 Task: Apply theme modern writer in current slide.
Action: Mouse moved to (540, 113)
Screenshot: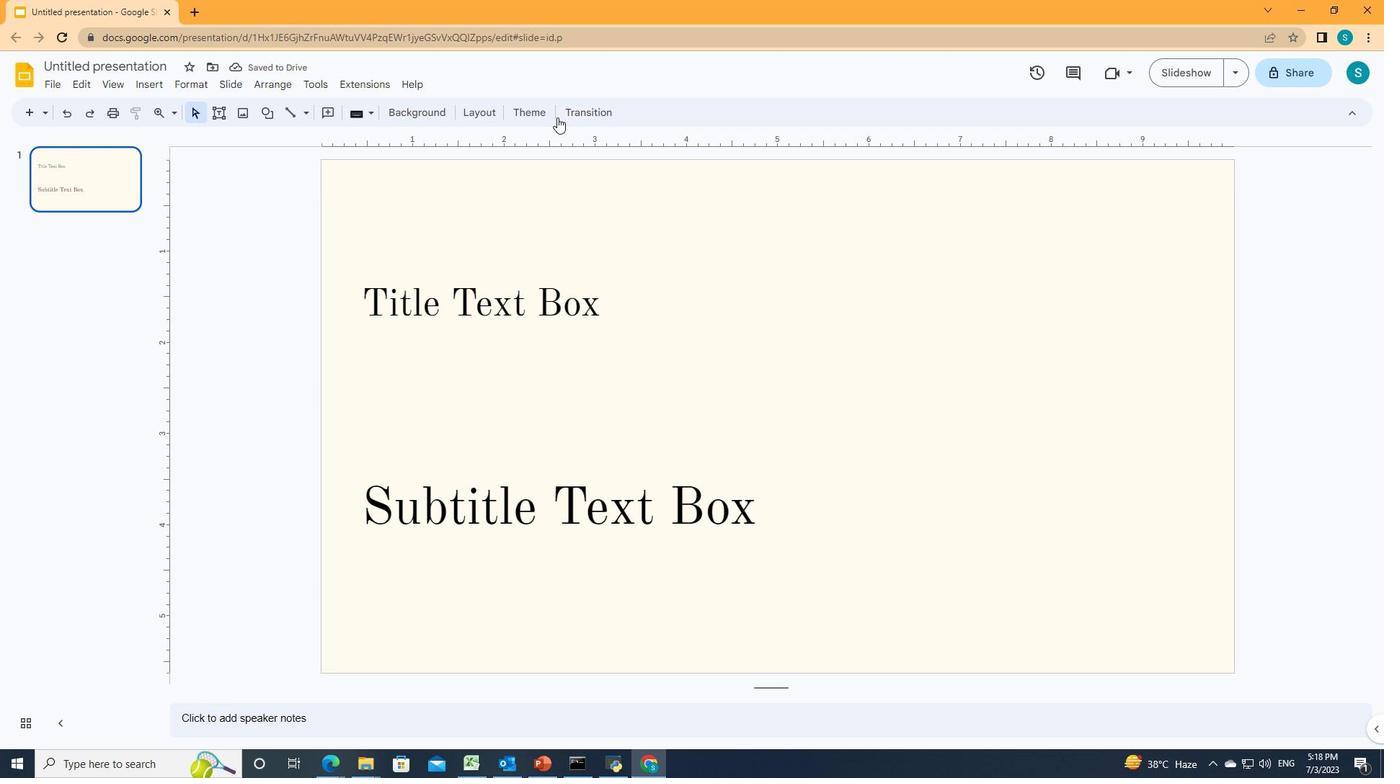 
Action: Mouse pressed left at (540, 113)
Screenshot: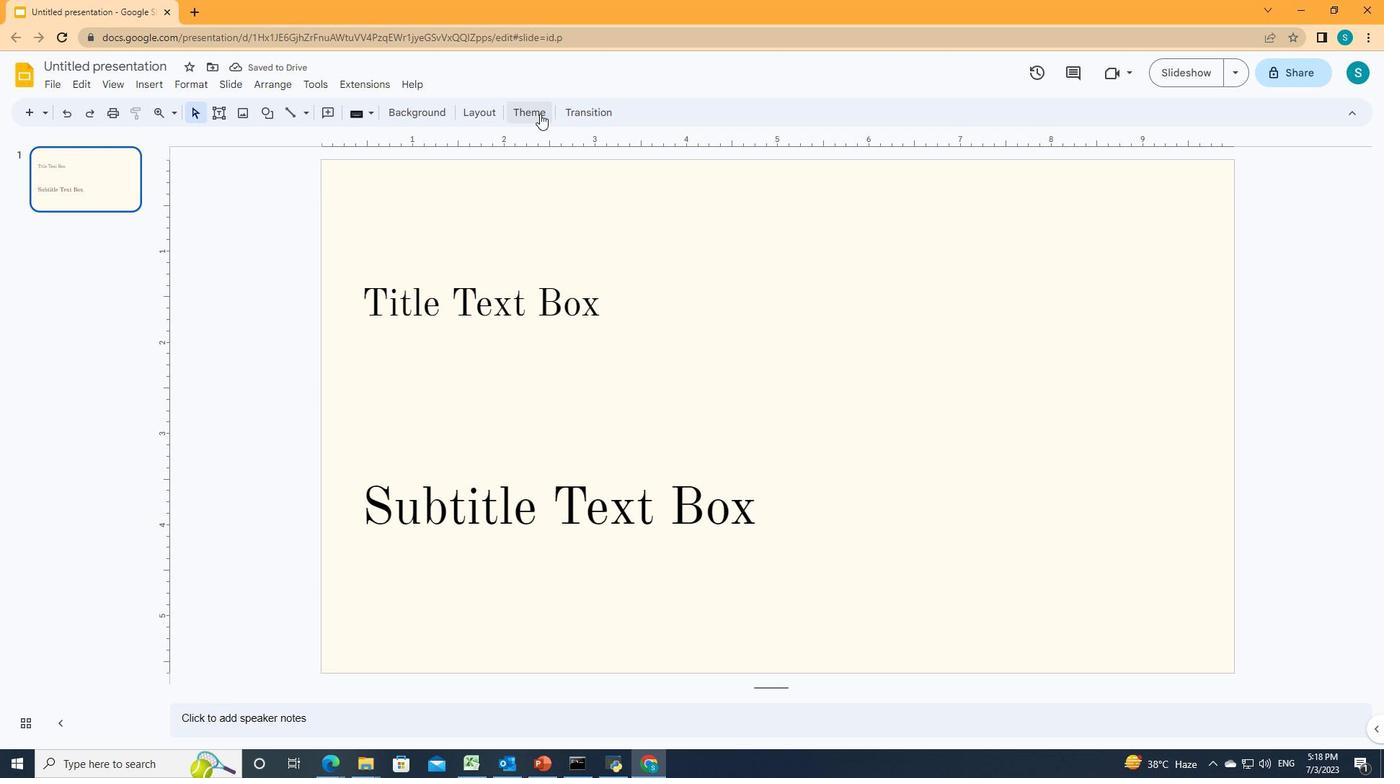 
Action: Mouse moved to (1280, 416)
Screenshot: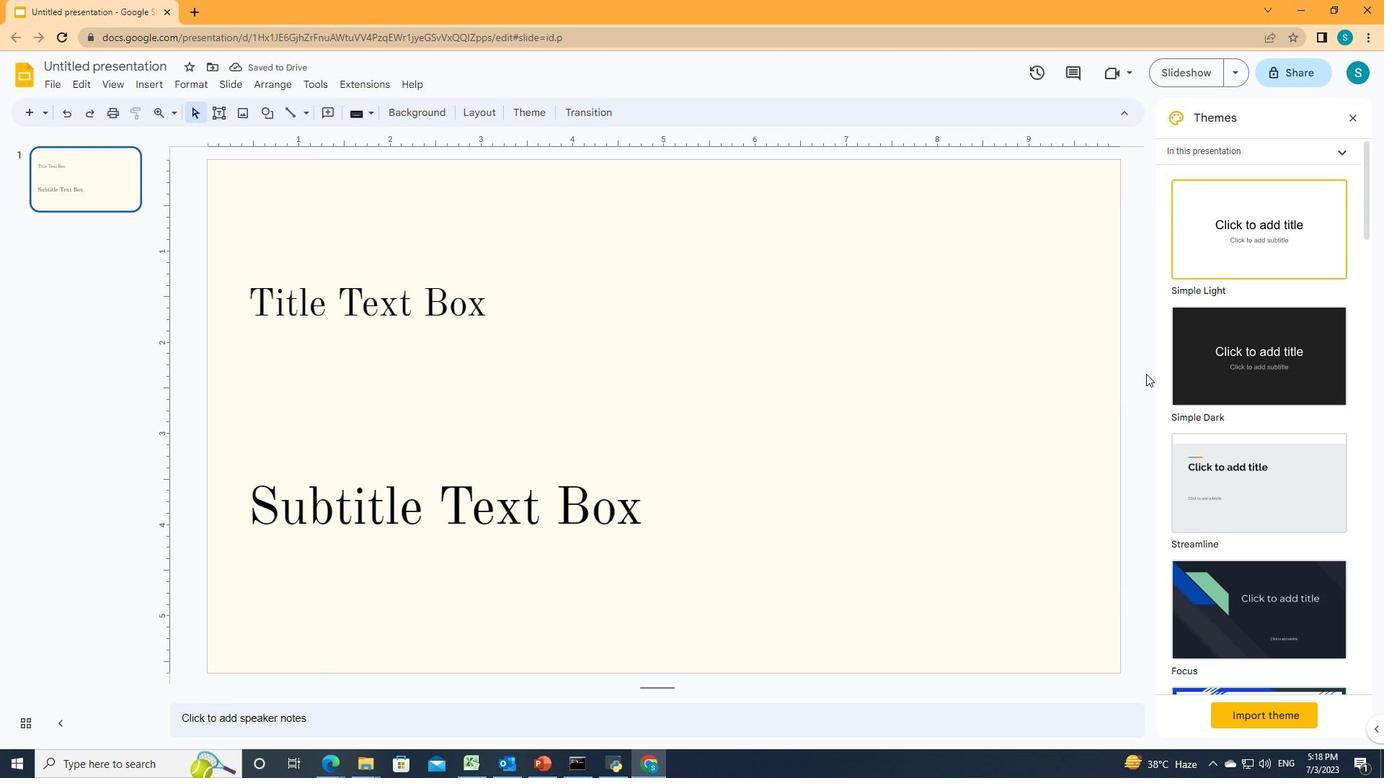 
Action: Mouse scrolled (1280, 416) with delta (0, 0)
Screenshot: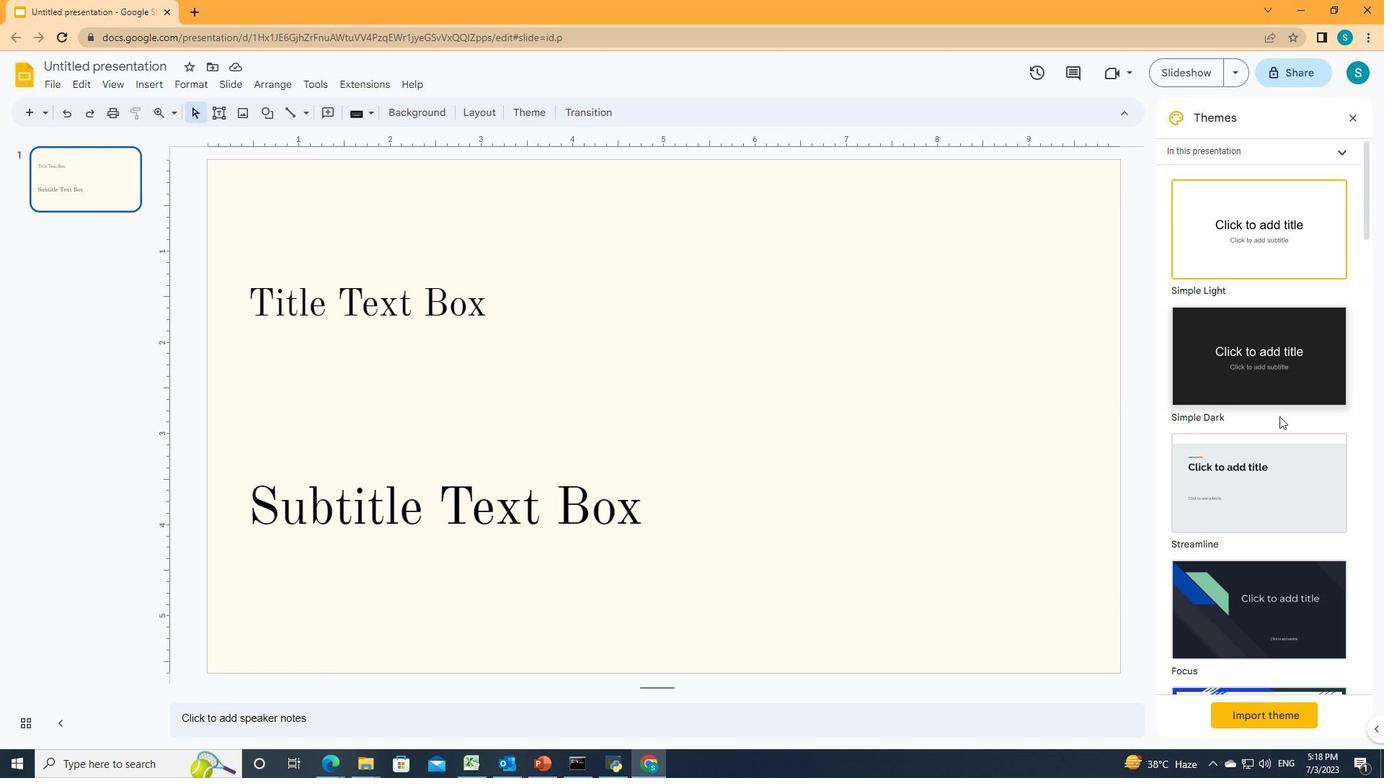 
Action: Mouse scrolled (1280, 416) with delta (0, 0)
Screenshot: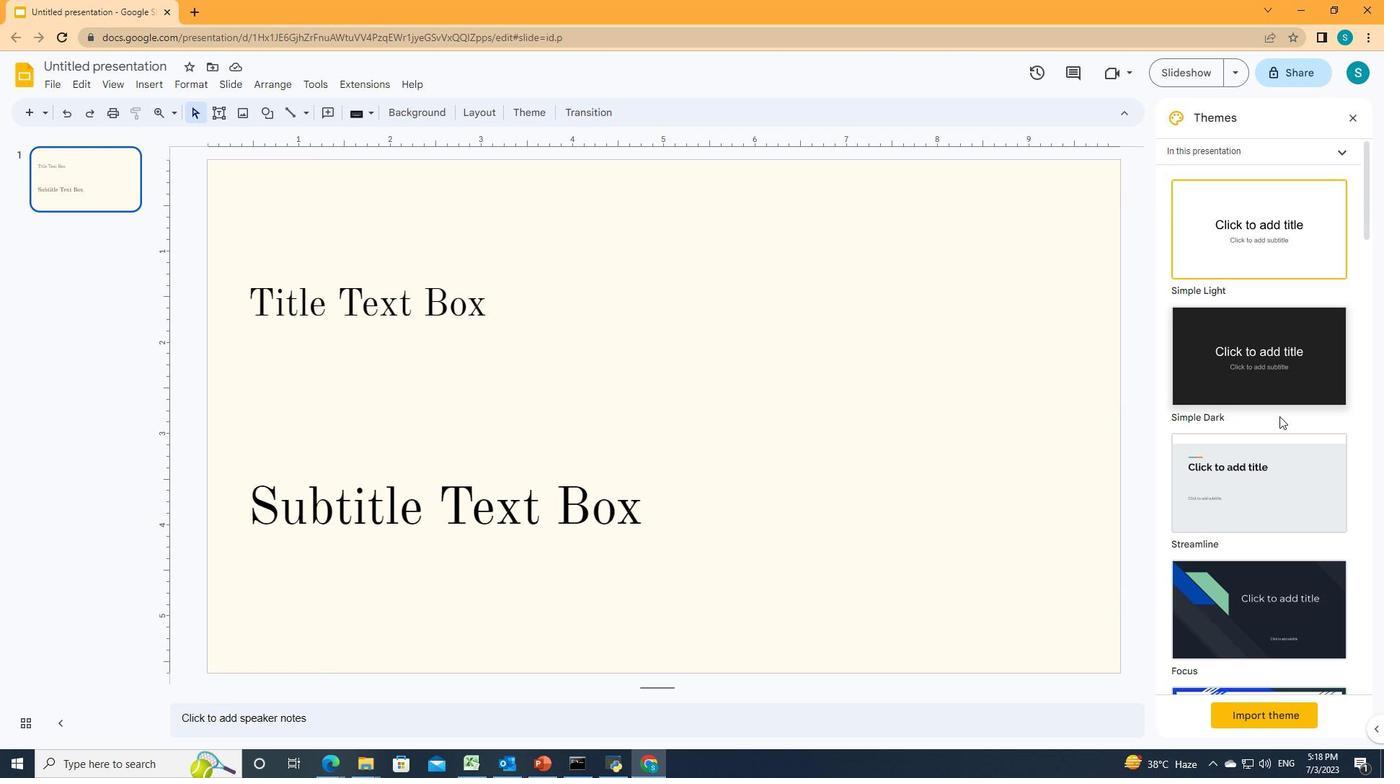 
Action: Mouse scrolled (1280, 416) with delta (0, 0)
Screenshot: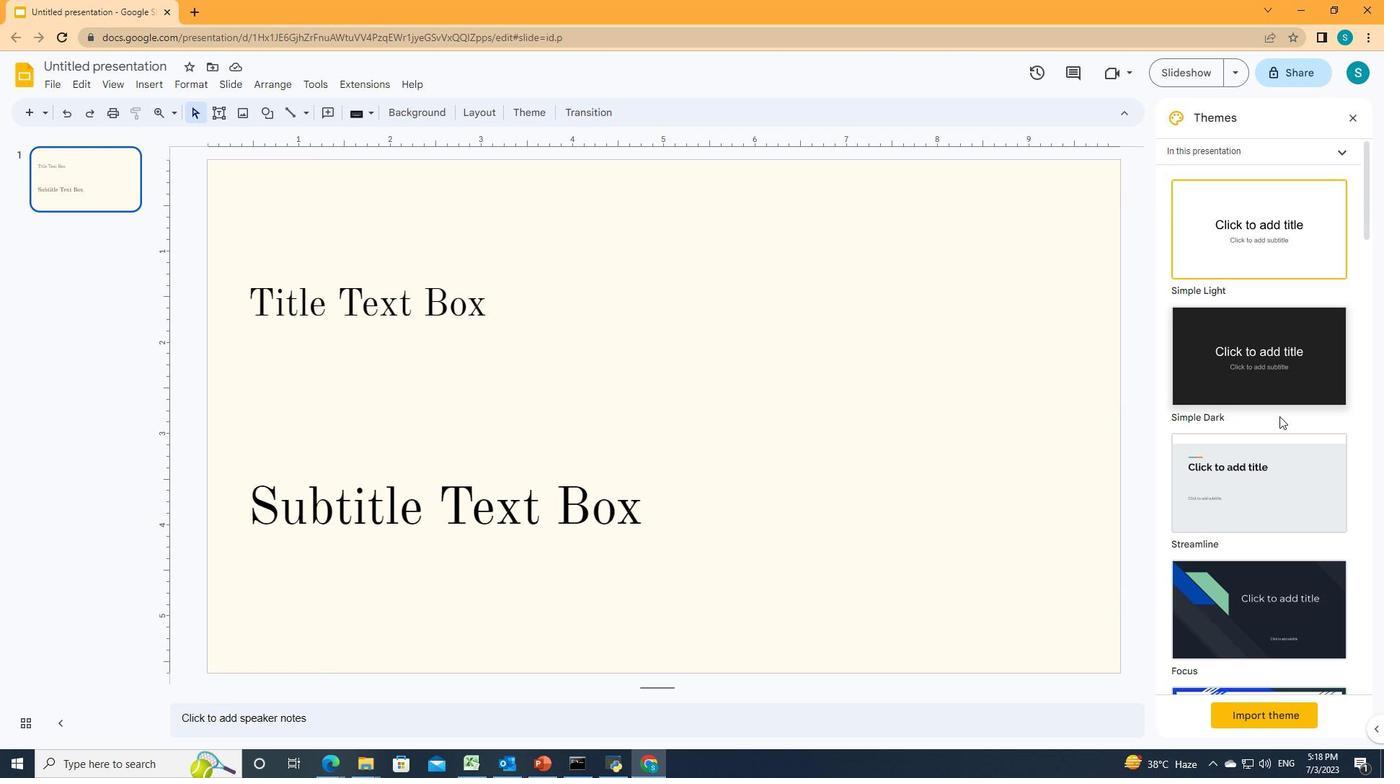 
Action: Mouse scrolled (1280, 416) with delta (0, 0)
Screenshot: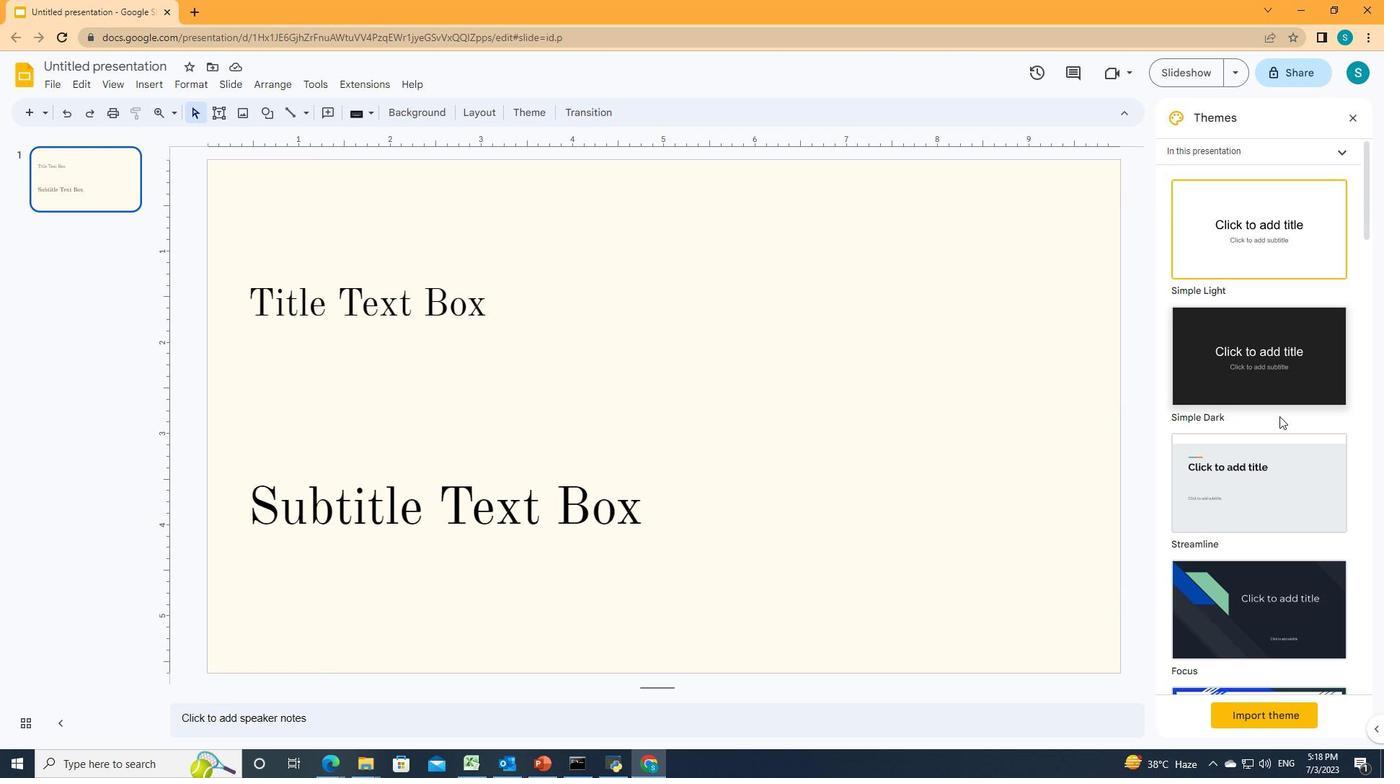 
Action: Mouse scrolled (1280, 416) with delta (0, 0)
Screenshot: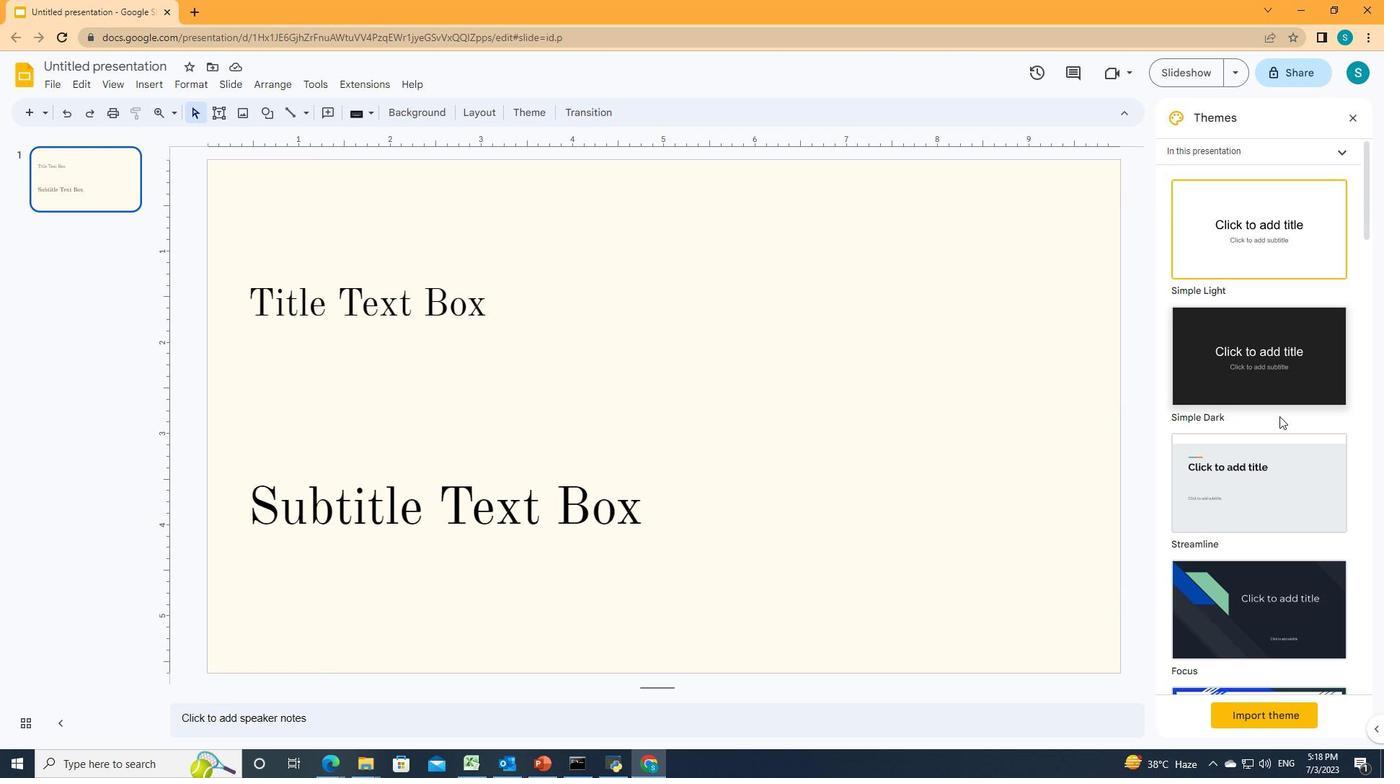 
Action: Mouse scrolled (1280, 416) with delta (0, 0)
Screenshot: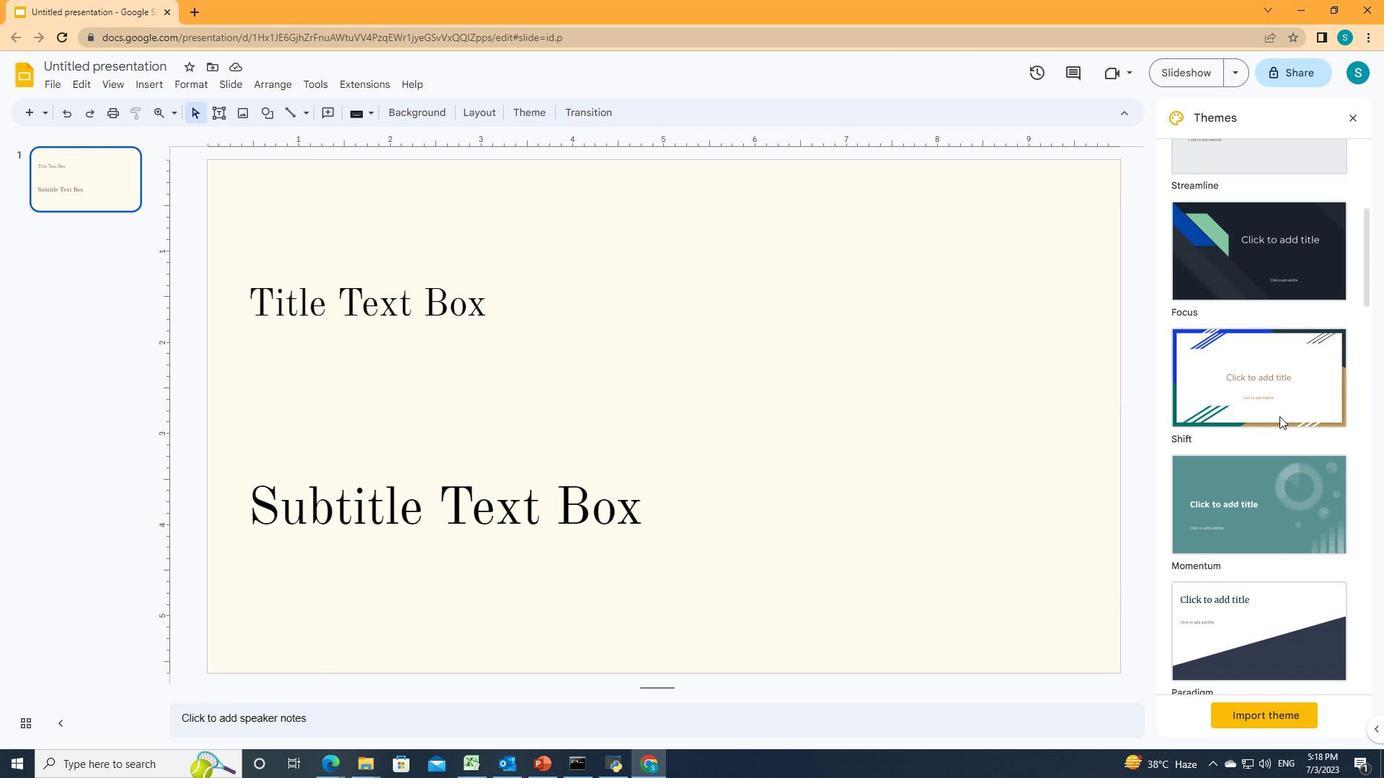 
Action: Mouse scrolled (1280, 416) with delta (0, 0)
Screenshot: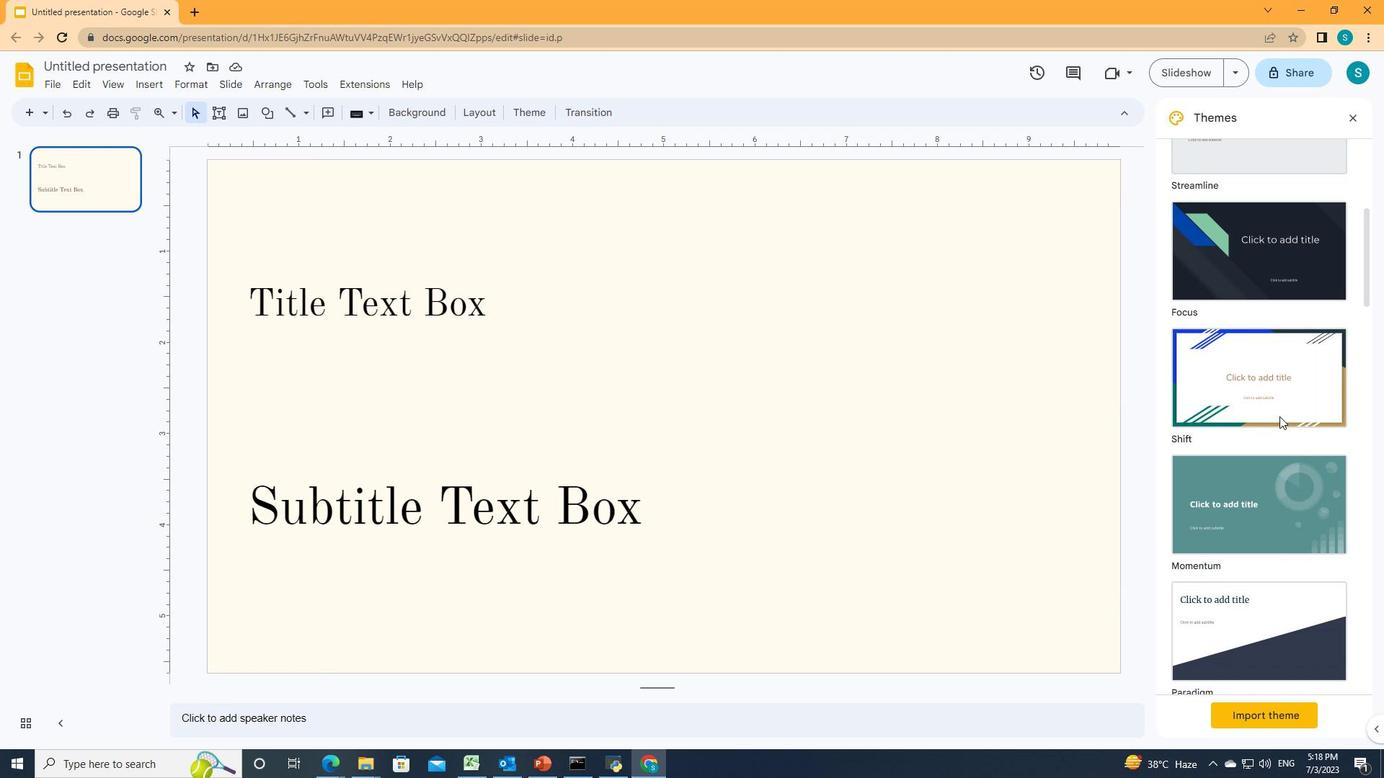 
Action: Mouse scrolled (1280, 416) with delta (0, 0)
Screenshot: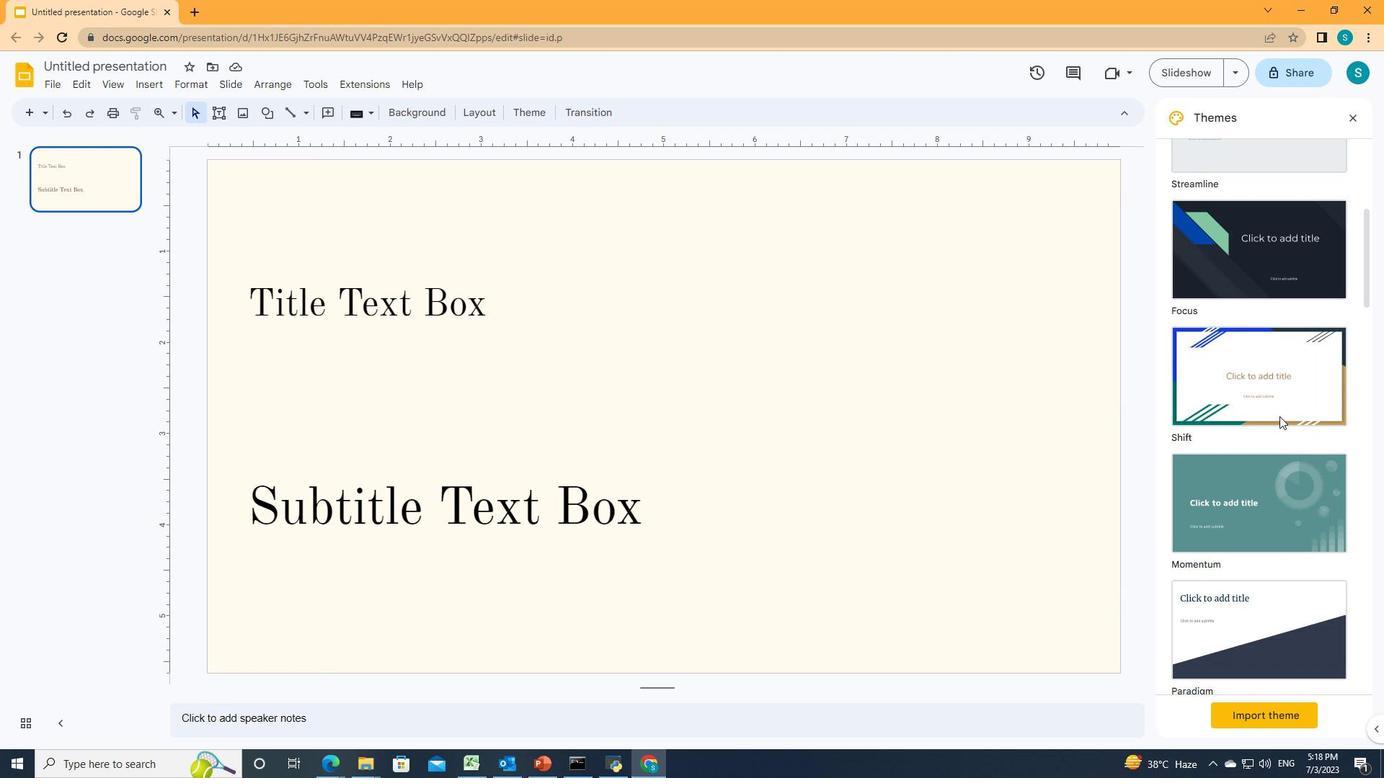 
Action: Mouse scrolled (1280, 416) with delta (0, 0)
Screenshot: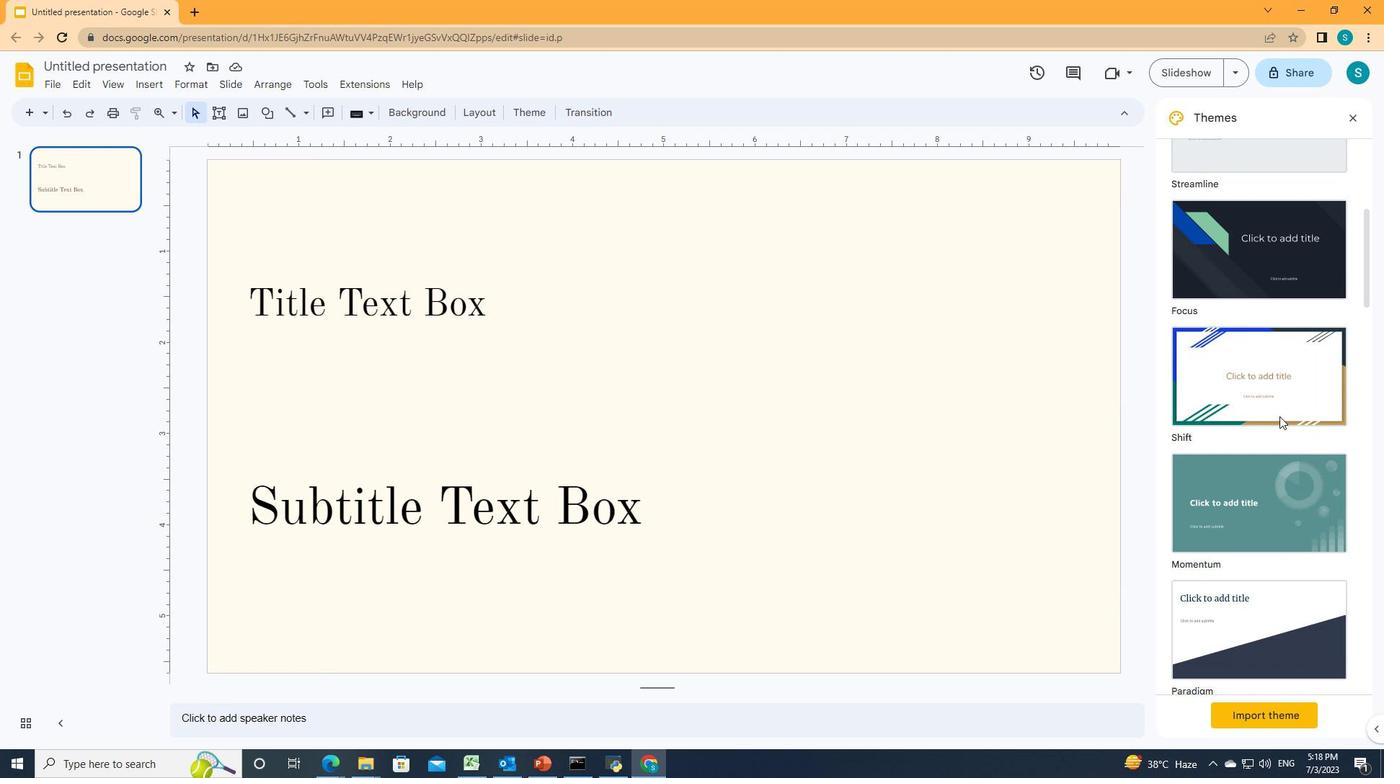 
Action: Mouse scrolled (1280, 416) with delta (0, 0)
Screenshot: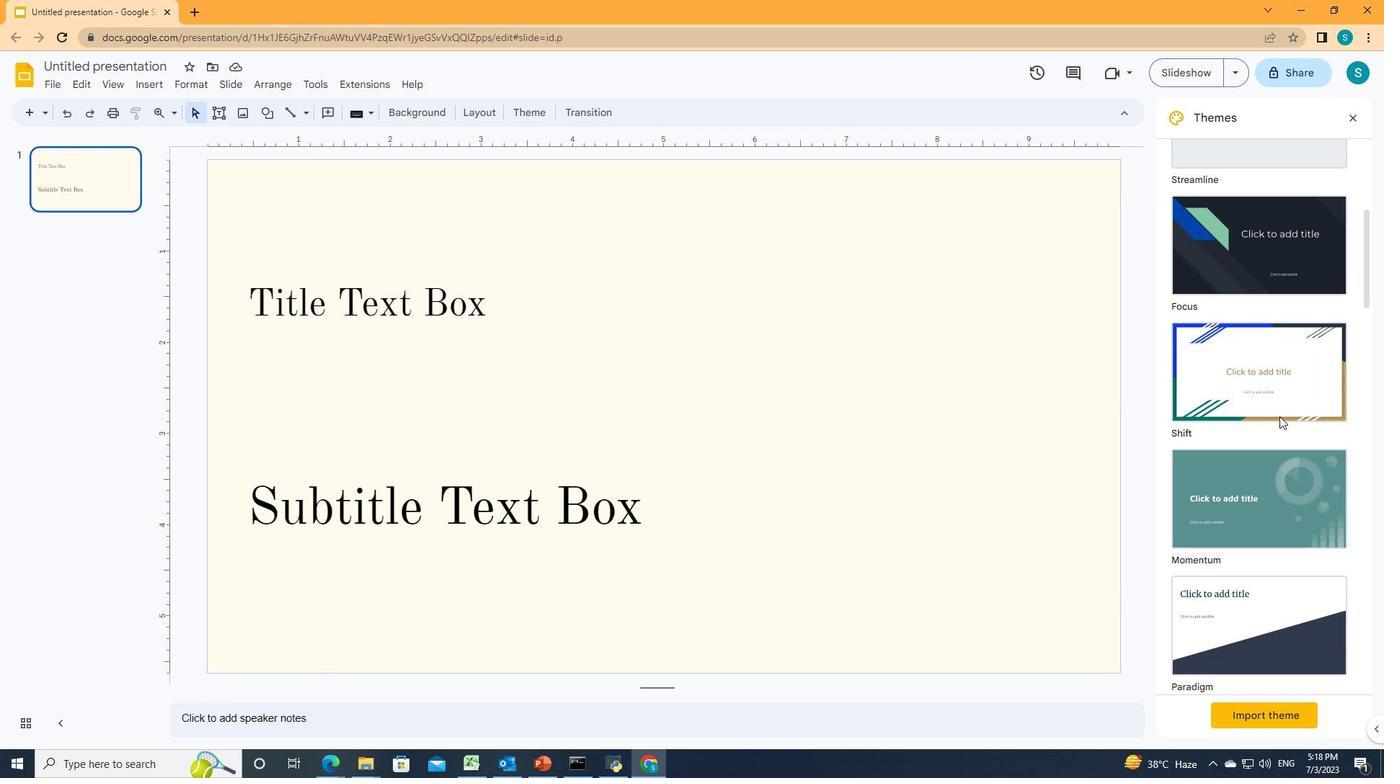 
Action: Mouse scrolled (1280, 416) with delta (0, 0)
Screenshot: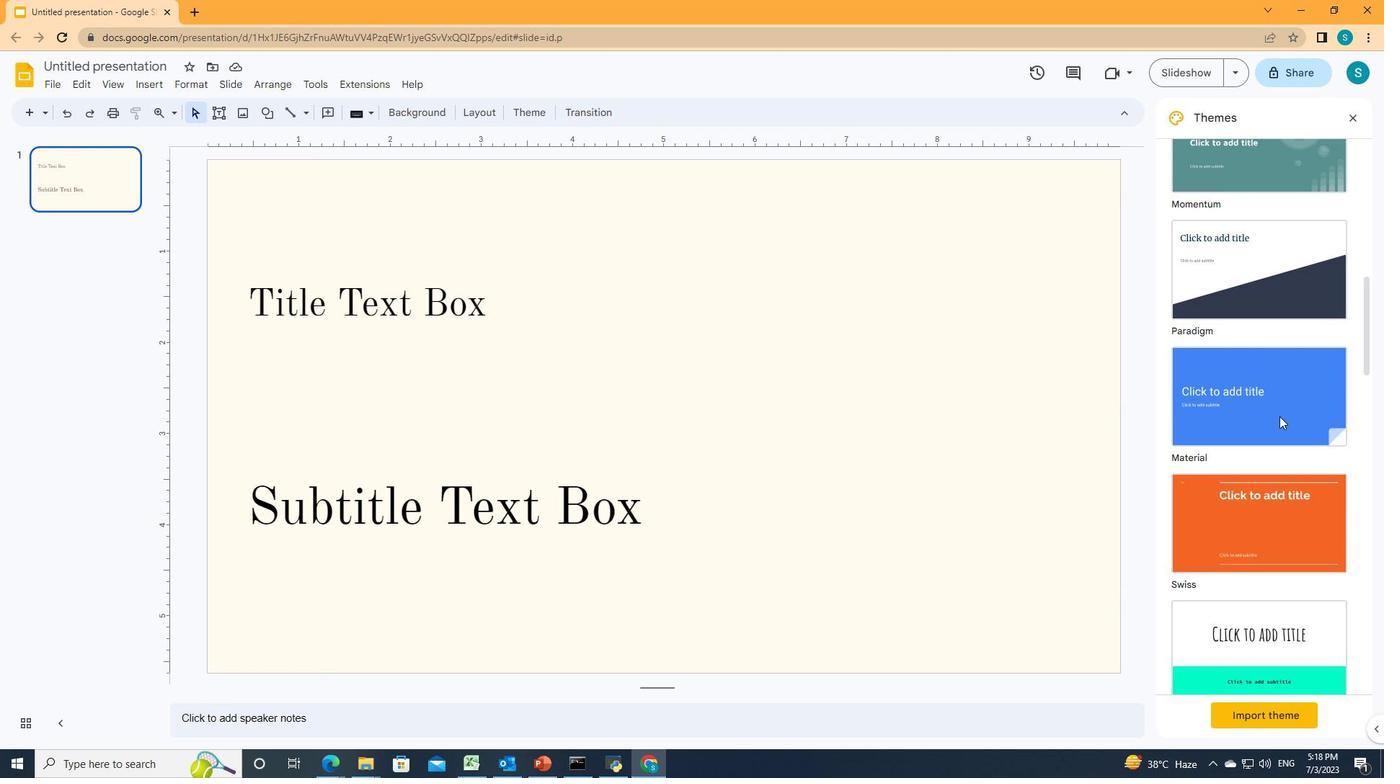 
Action: Mouse scrolled (1280, 416) with delta (0, 0)
Screenshot: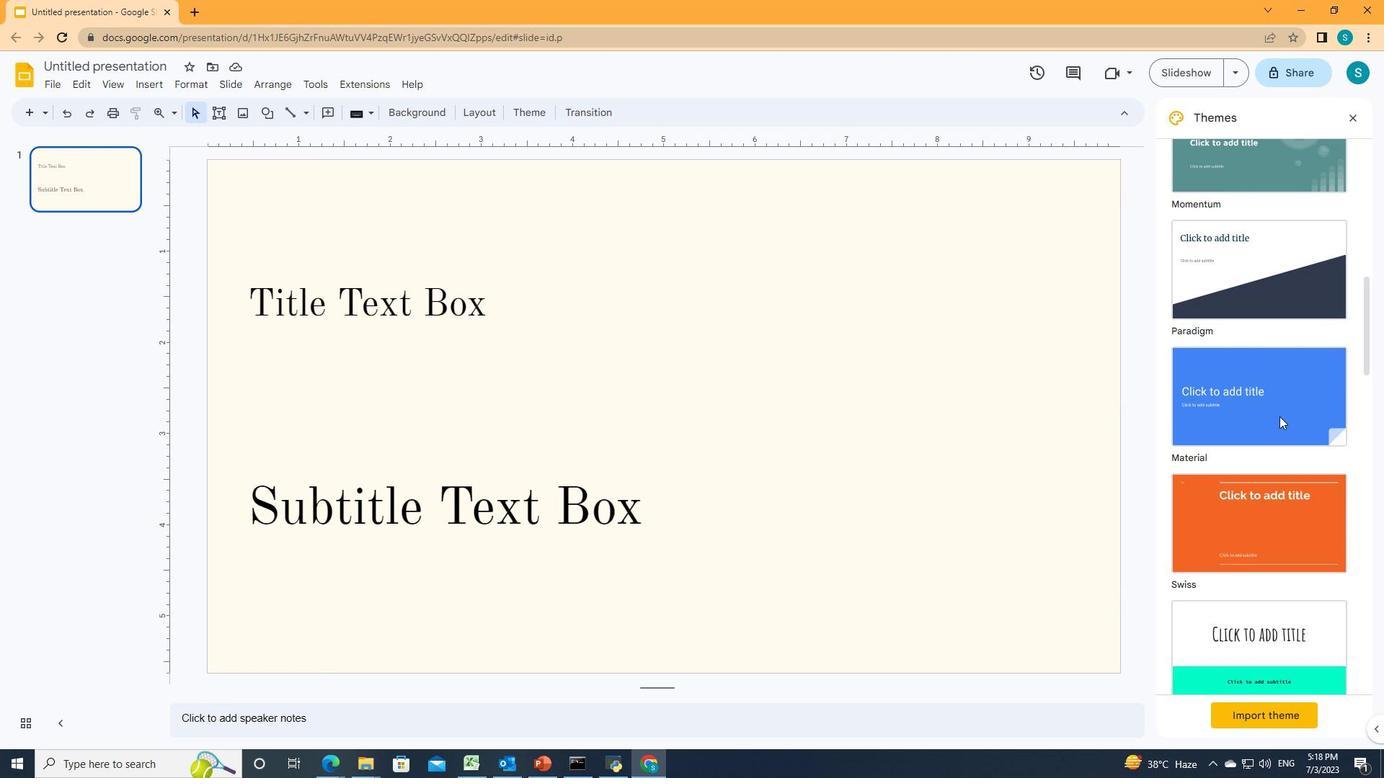 
Action: Mouse scrolled (1280, 416) with delta (0, 0)
Screenshot: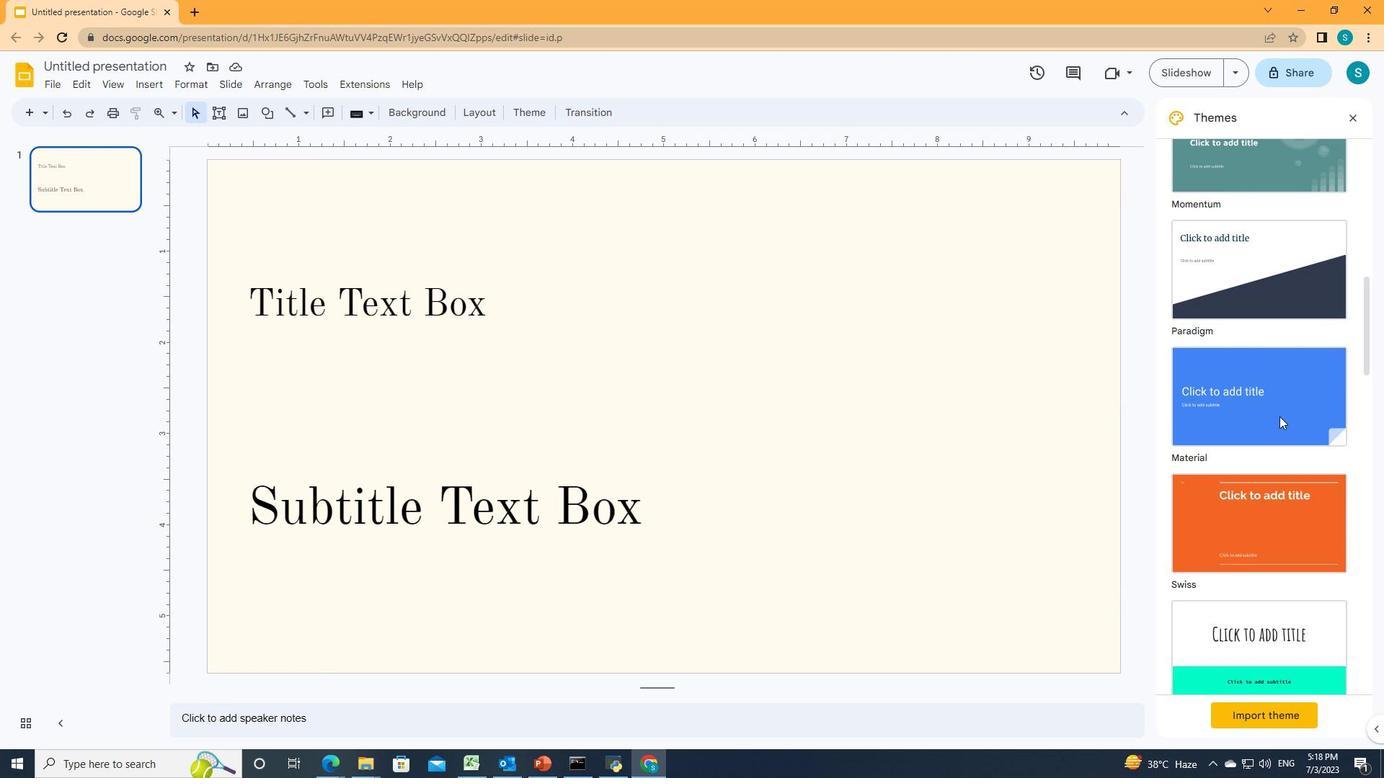 
Action: Mouse scrolled (1280, 416) with delta (0, 0)
Screenshot: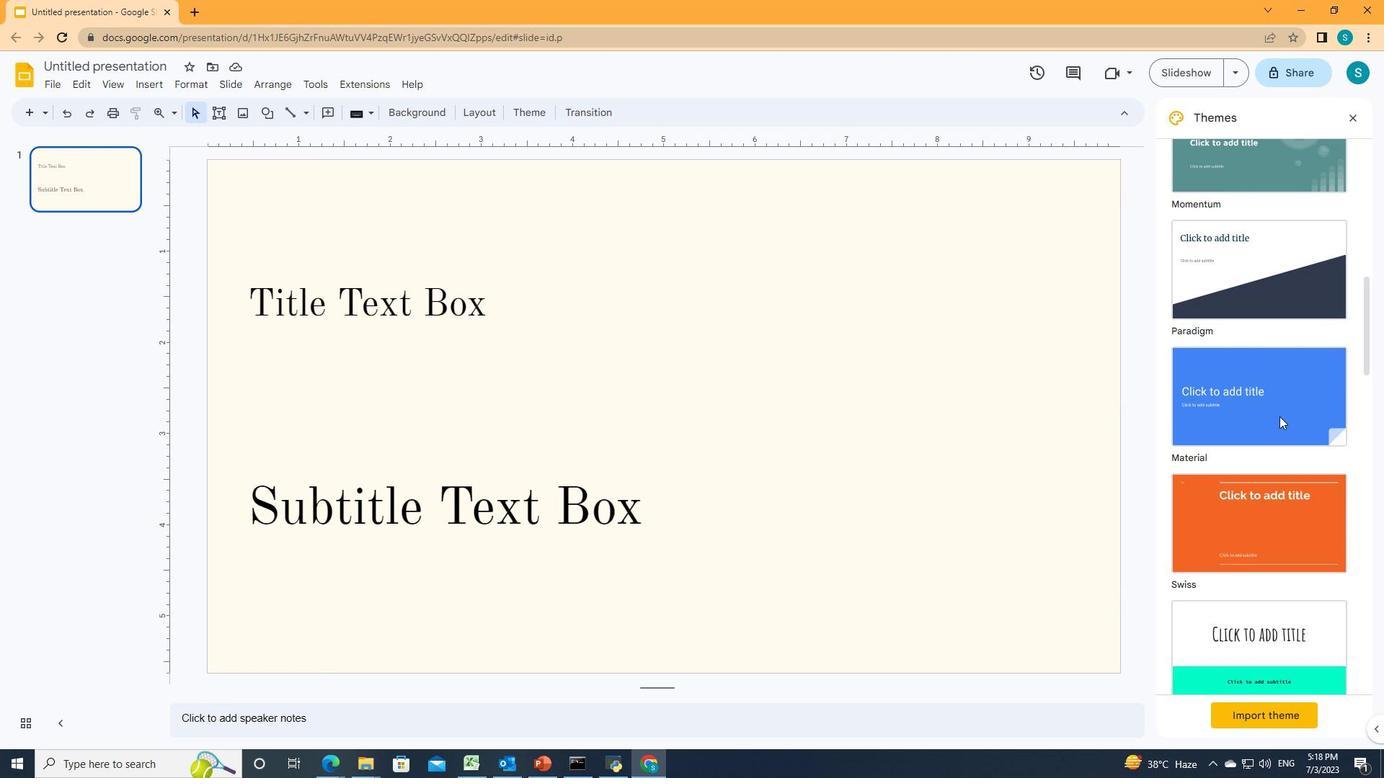 
Action: Mouse scrolled (1280, 416) with delta (0, 0)
Screenshot: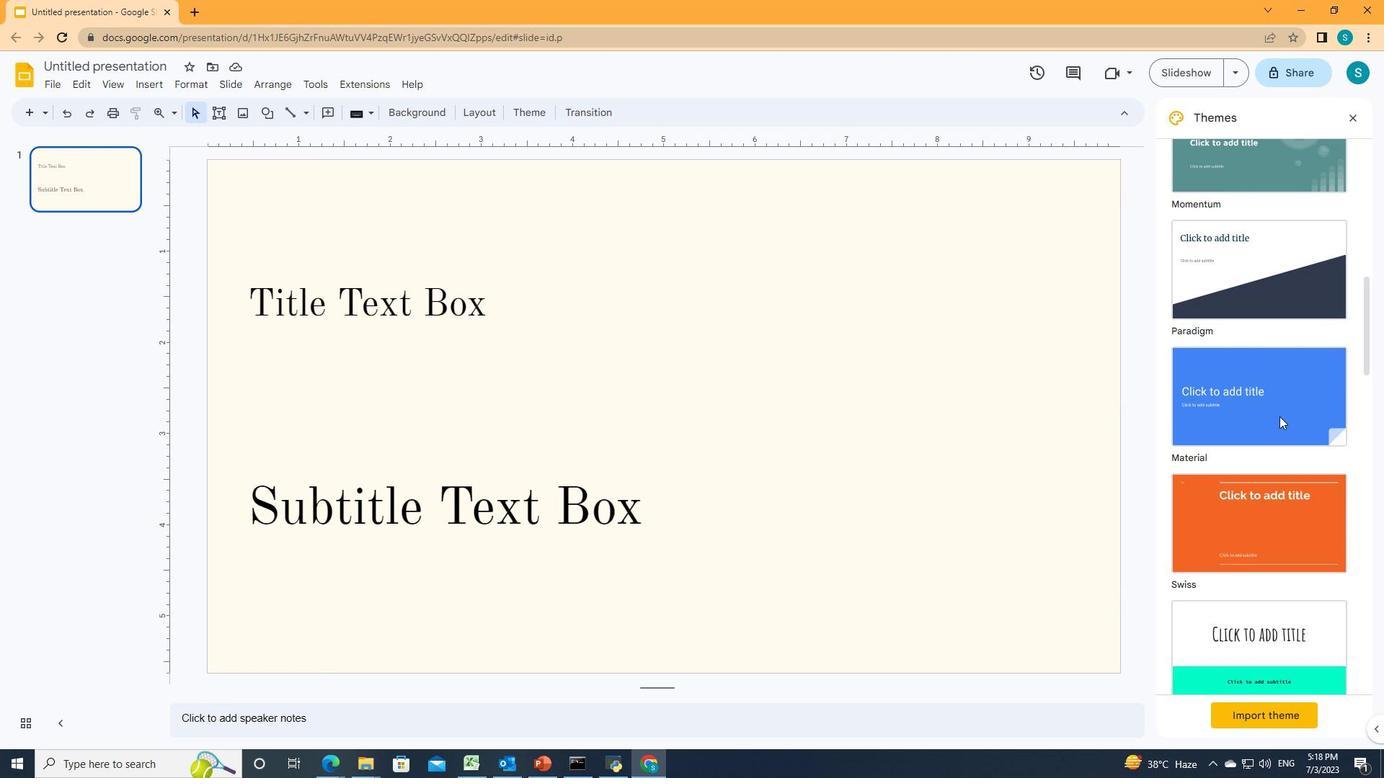 
Action: Mouse scrolled (1280, 416) with delta (0, 0)
Screenshot: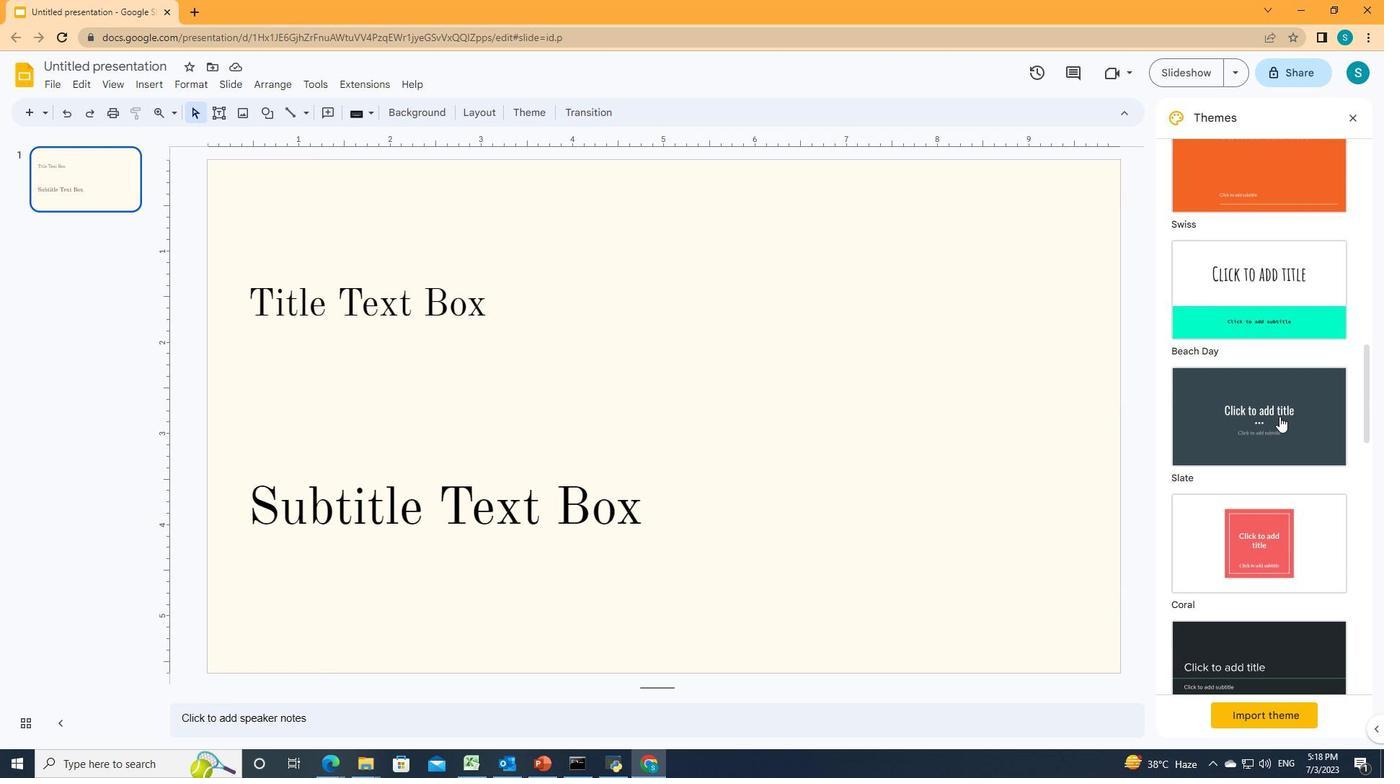 
Action: Mouse scrolled (1280, 416) with delta (0, 0)
Screenshot: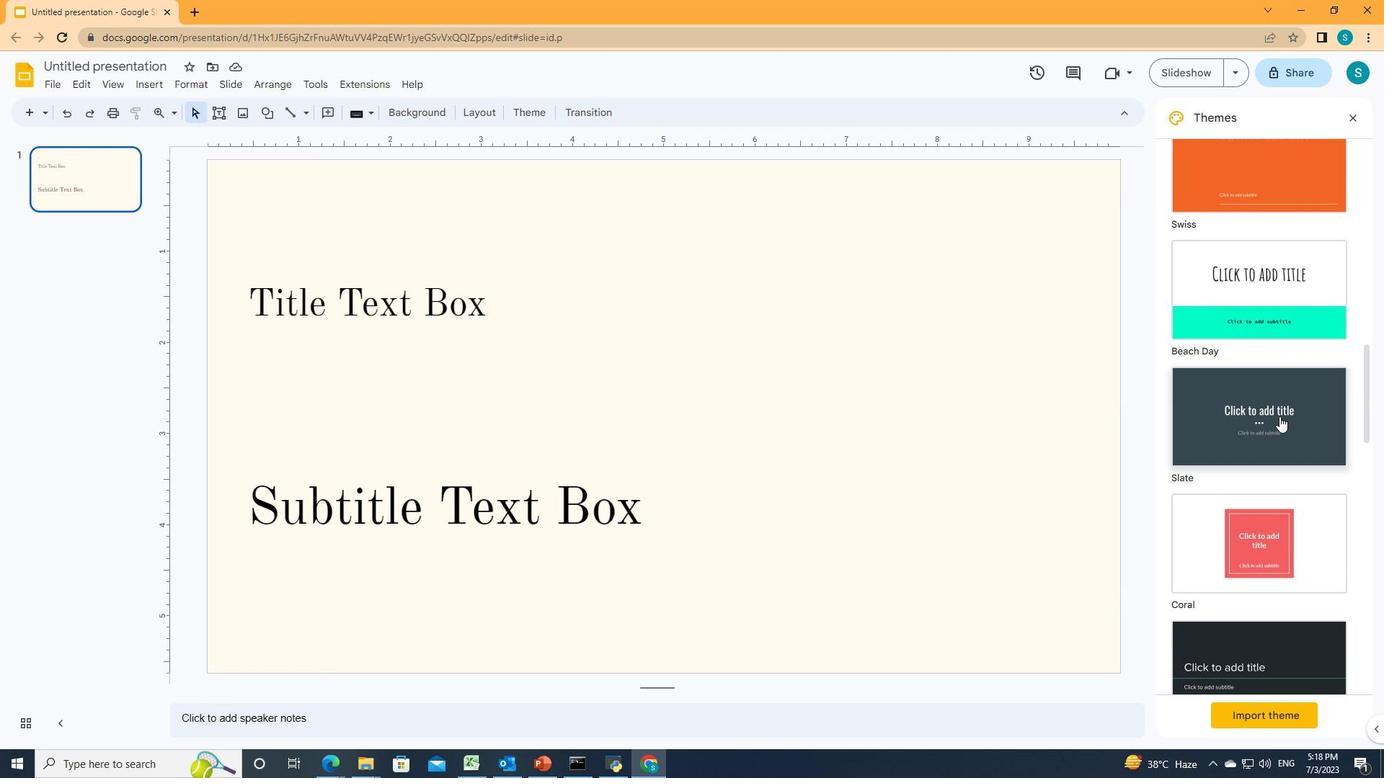 
Action: Mouse scrolled (1280, 416) with delta (0, 0)
Screenshot: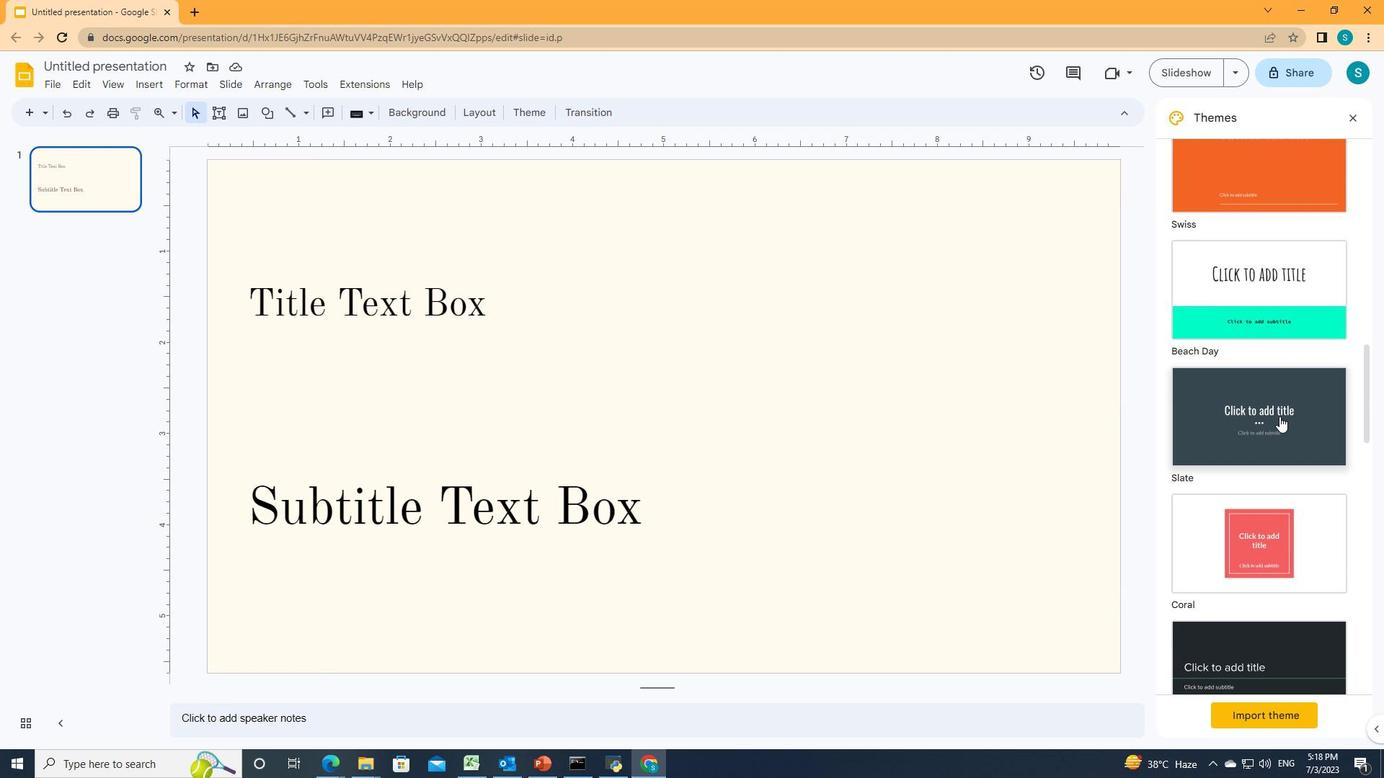 
Action: Mouse scrolled (1280, 416) with delta (0, 0)
Screenshot: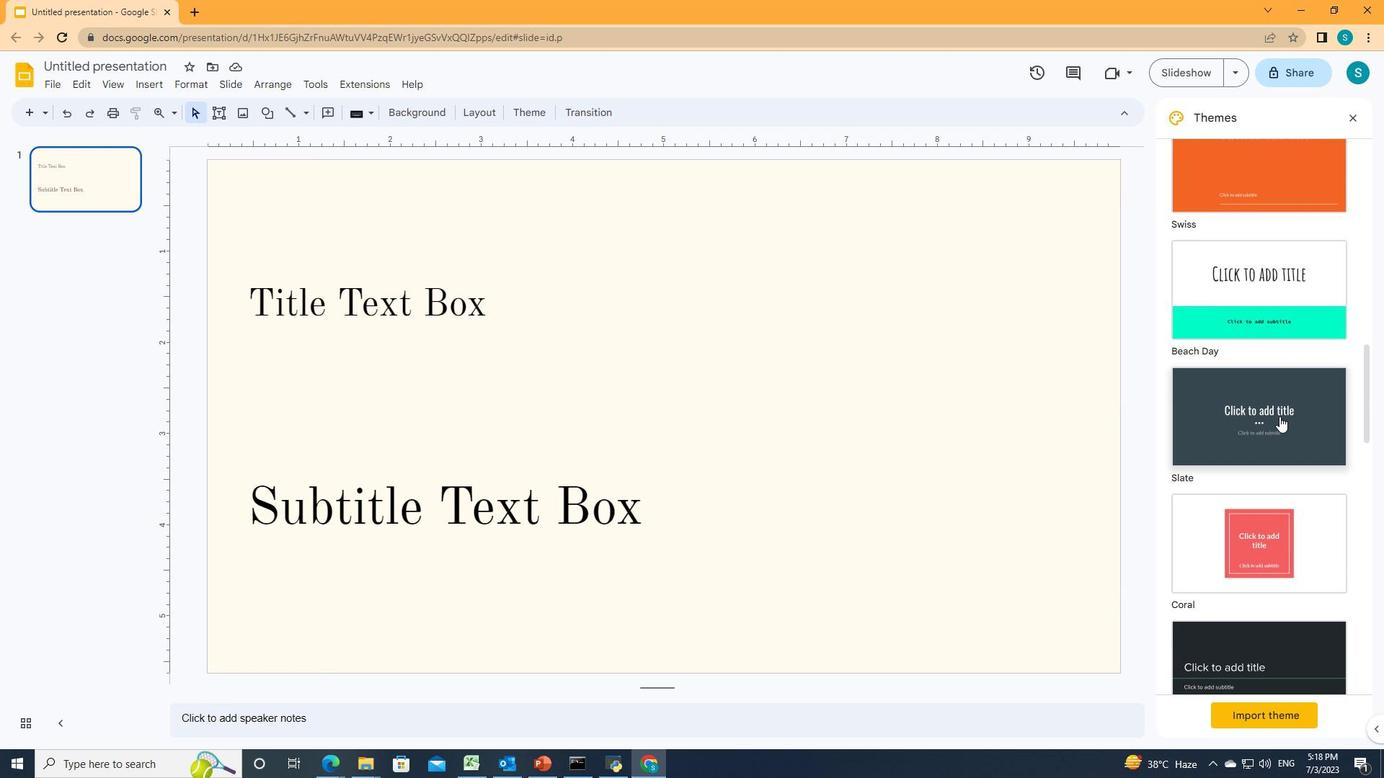 
Action: Mouse scrolled (1280, 416) with delta (0, 0)
Screenshot: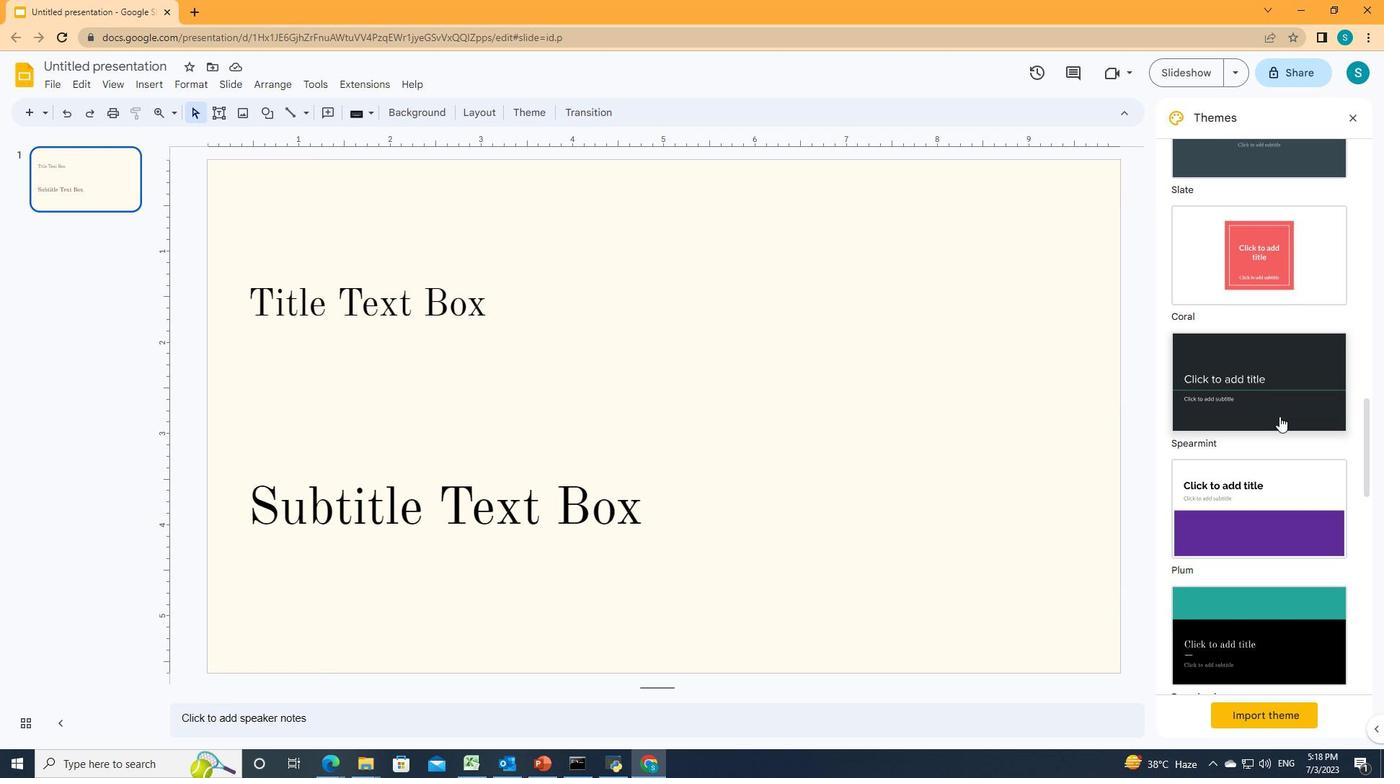 
Action: Mouse scrolled (1280, 416) with delta (0, 0)
Screenshot: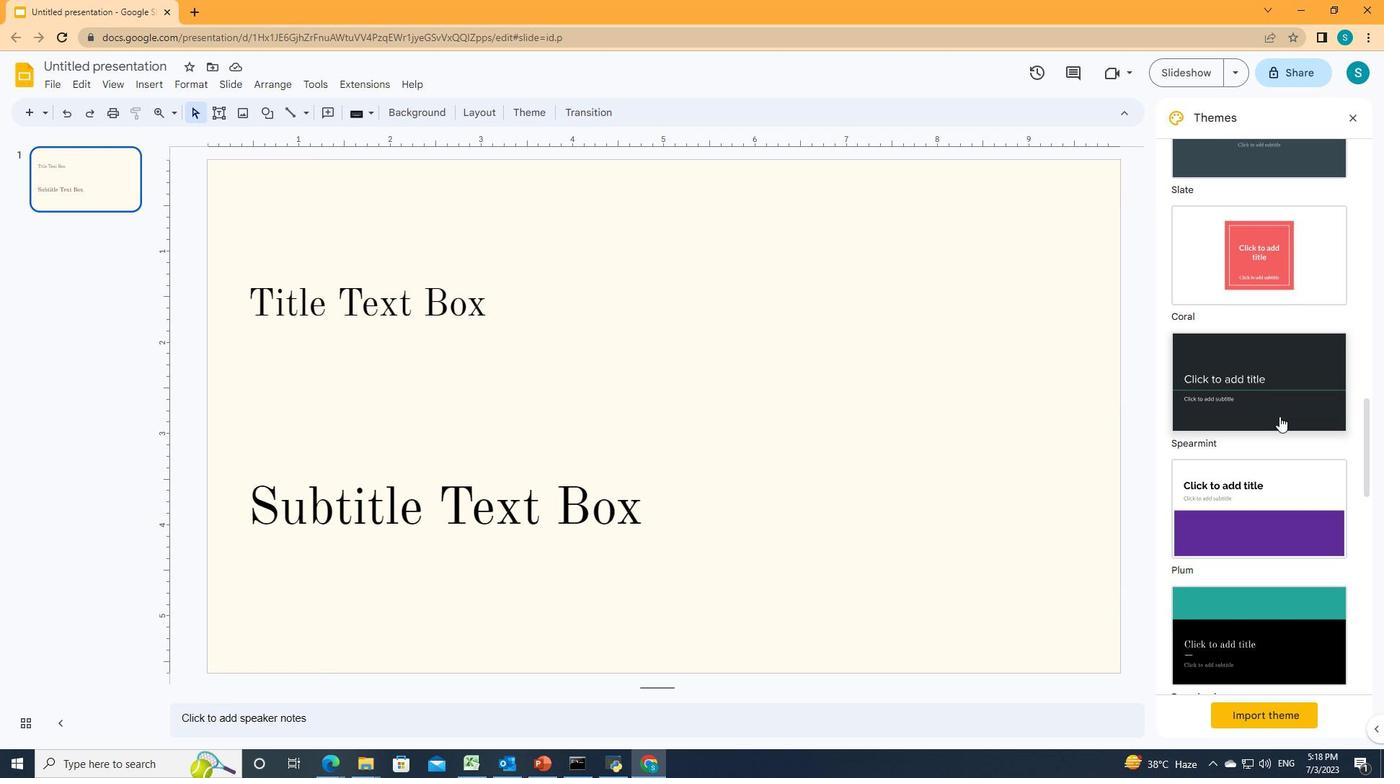 
Action: Mouse scrolled (1280, 416) with delta (0, 0)
Screenshot: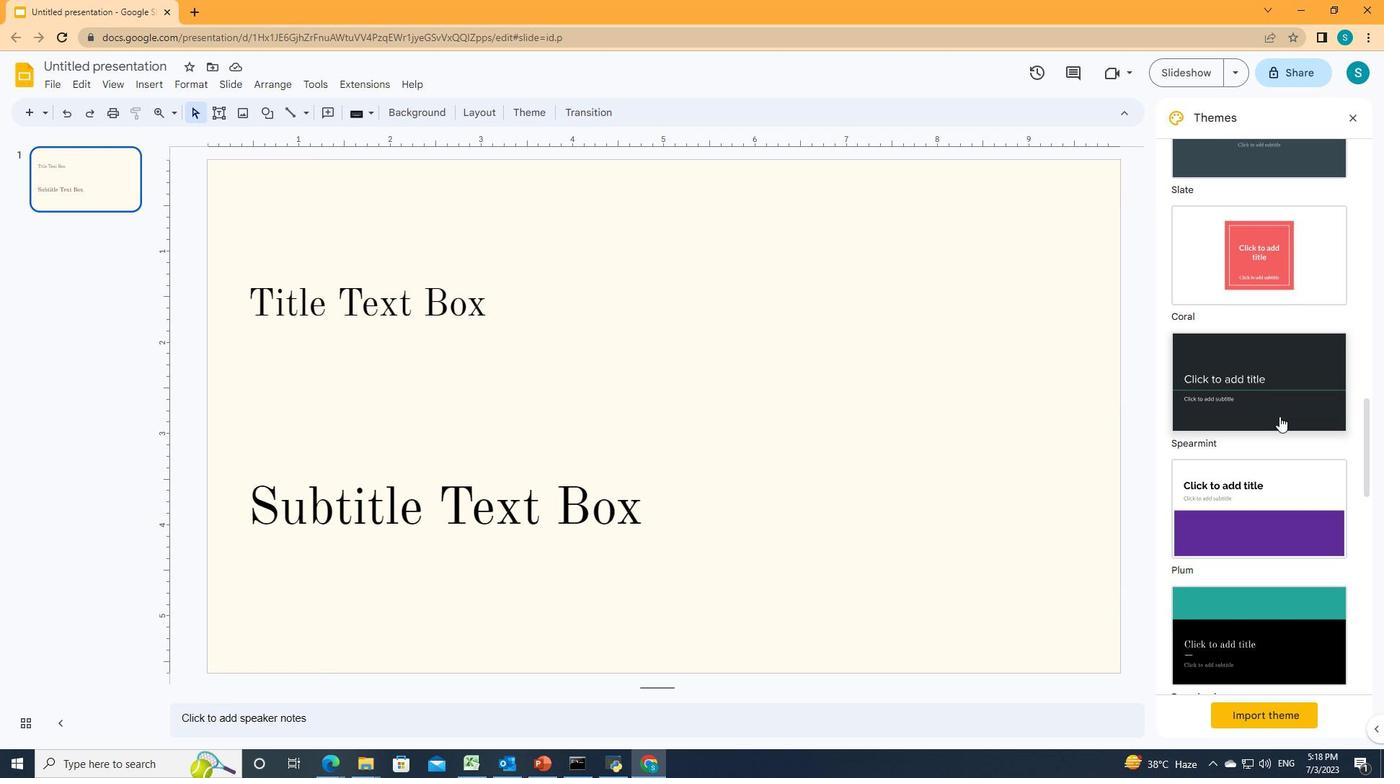 
Action: Mouse scrolled (1280, 416) with delta (0, 0)
Screenshot: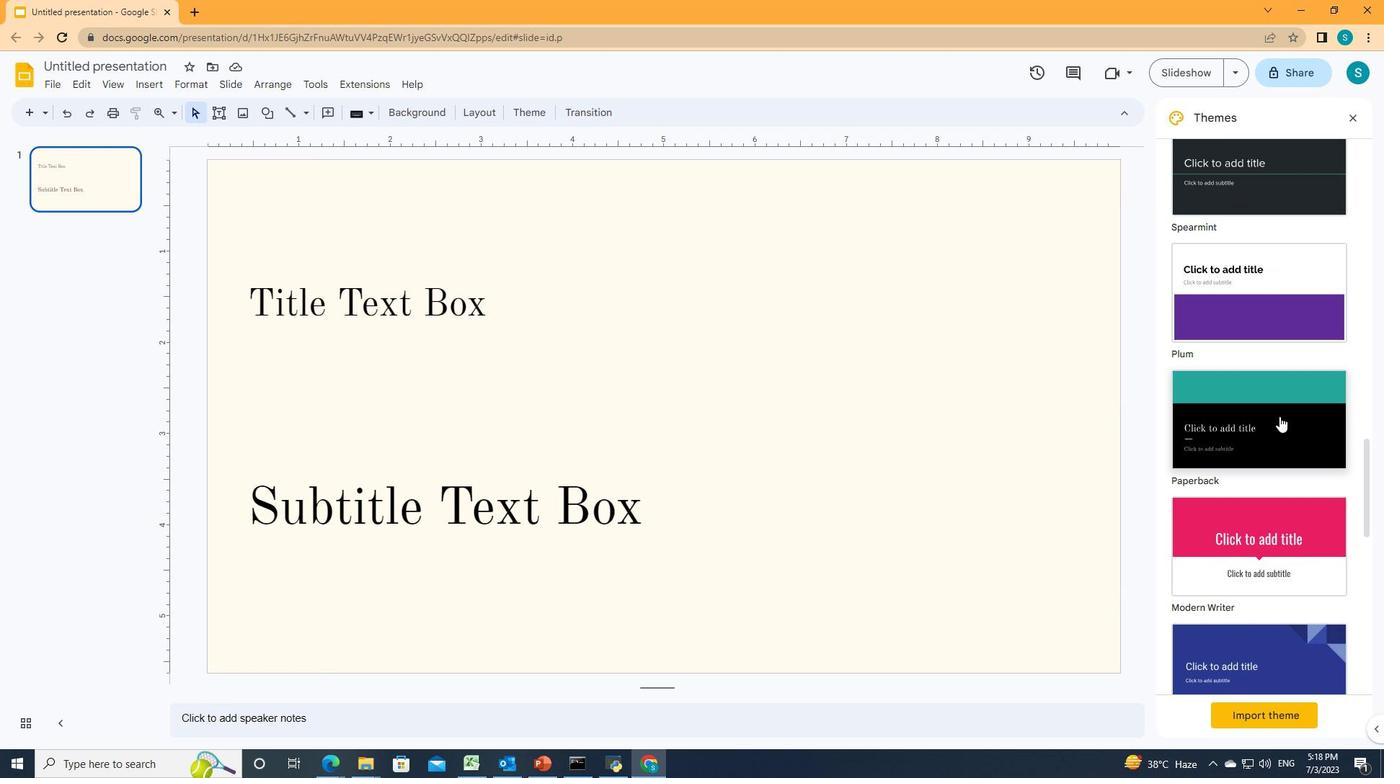 
Action: Mouse scrolled (1280, 416) with delta (0, 0)
Screenshot: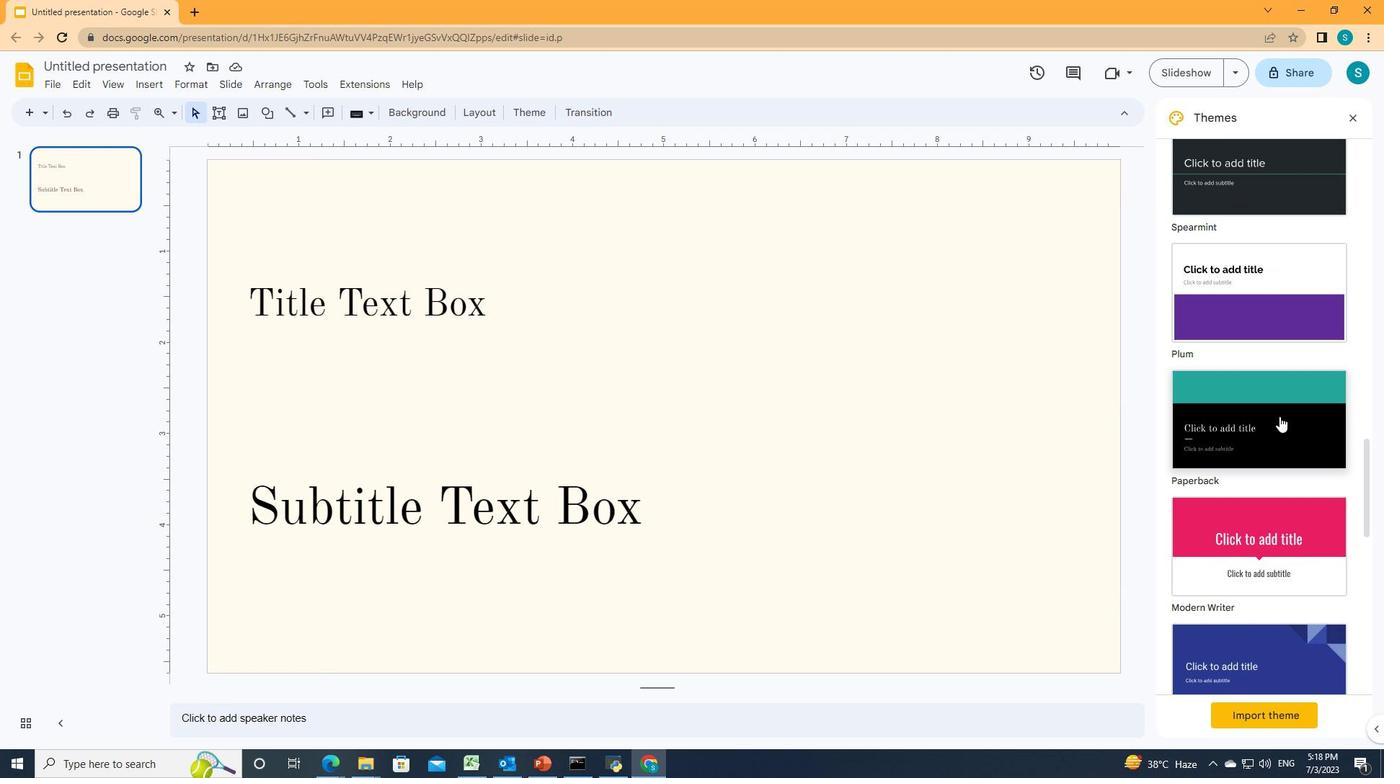 
Action: Mouse moved to (1267, 403)
Screenshot: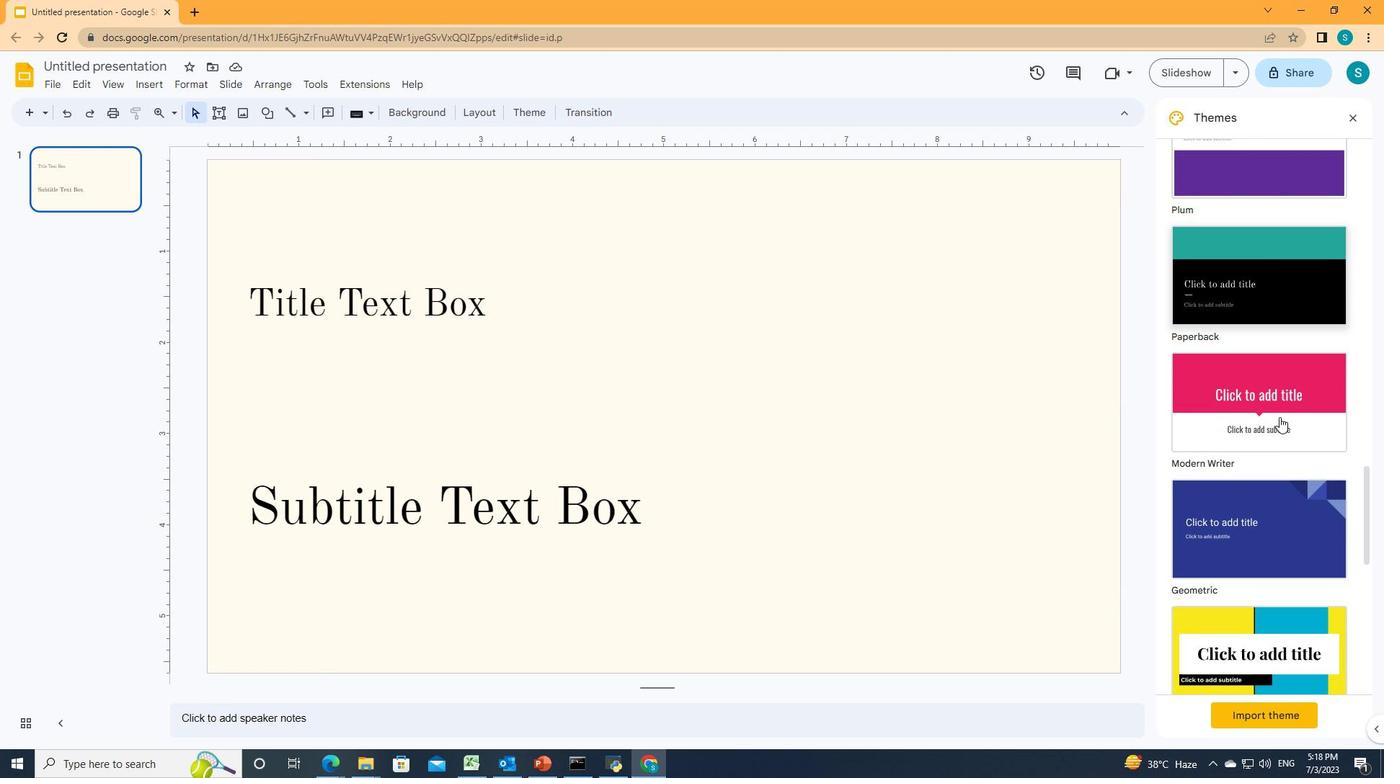 
Action: Mouse pressed left at (1267, 403)
Screenshot: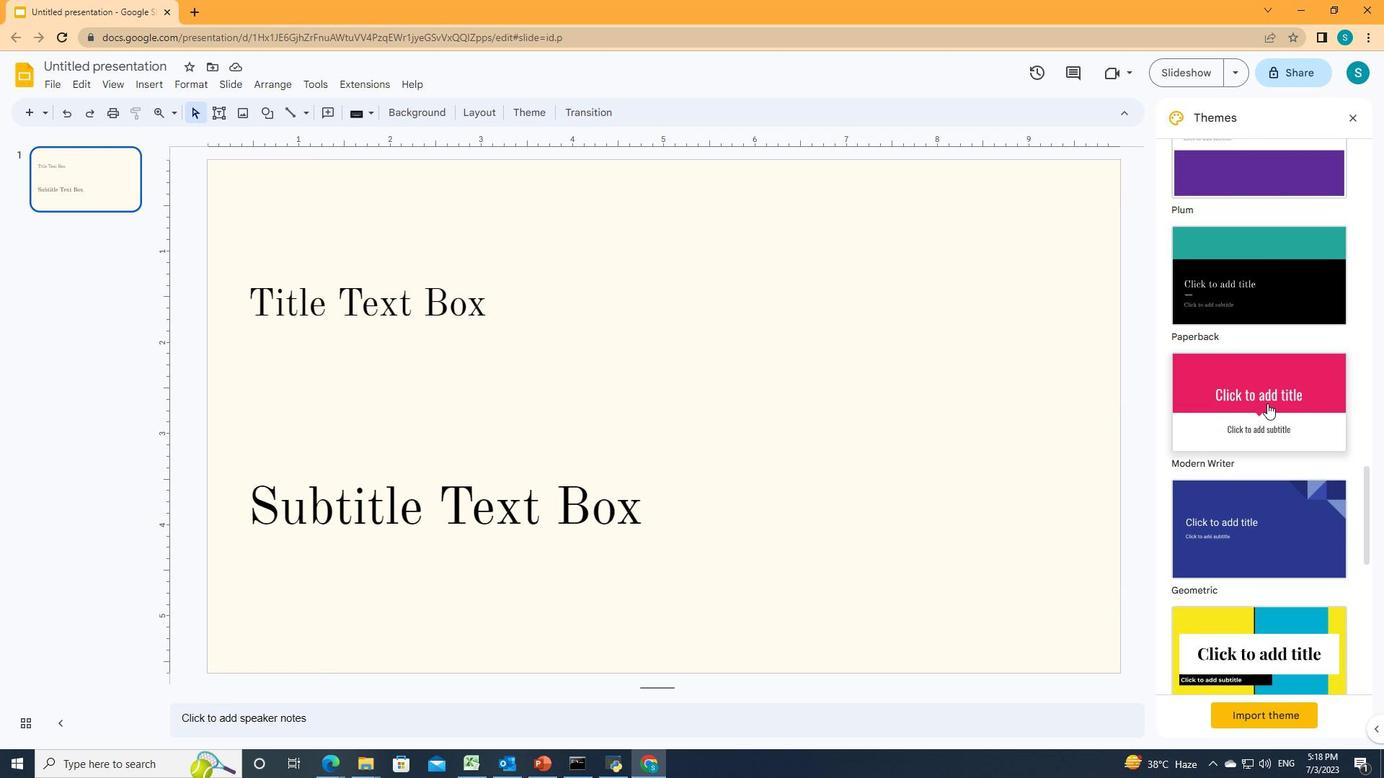 
